 Task: Create a rule when checklist name is removed from a card by anyone except me.
Action: Mouse moved to (992, 106)
Screenshot: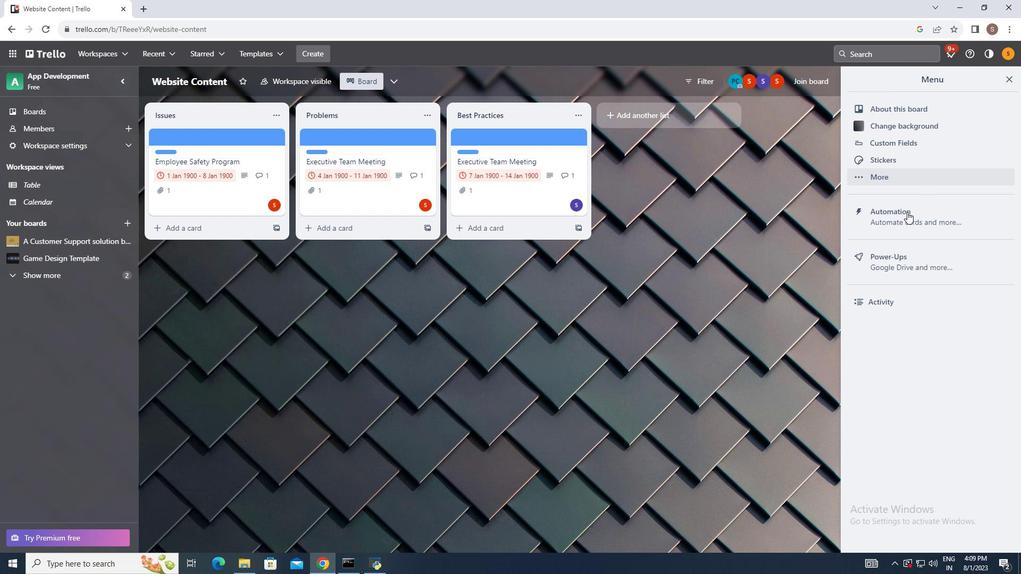 
Action: Mouse pressed left at (992, 106)
Screenshot: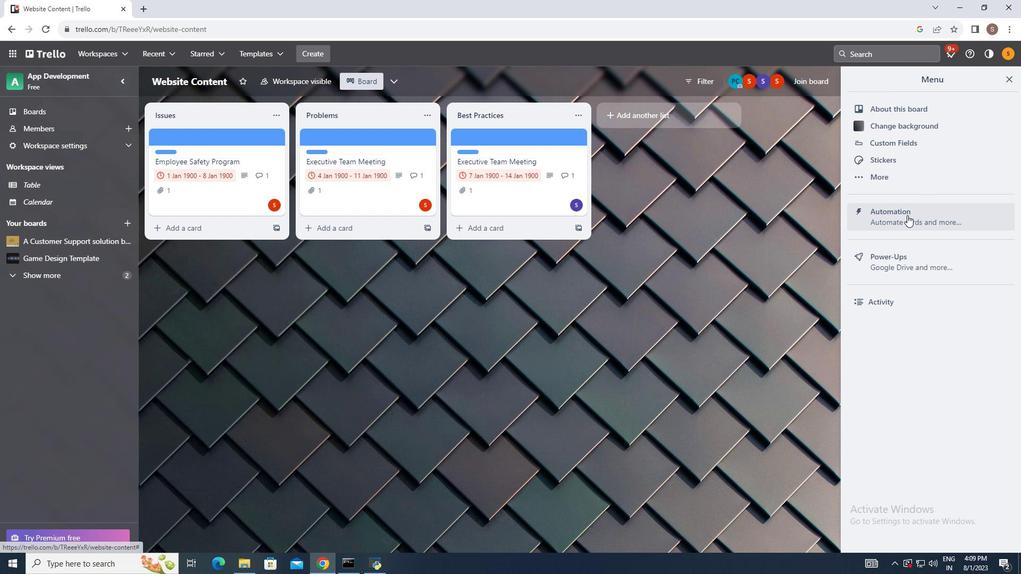 
Action: Mouse moved to (894, 229)
Screenshot: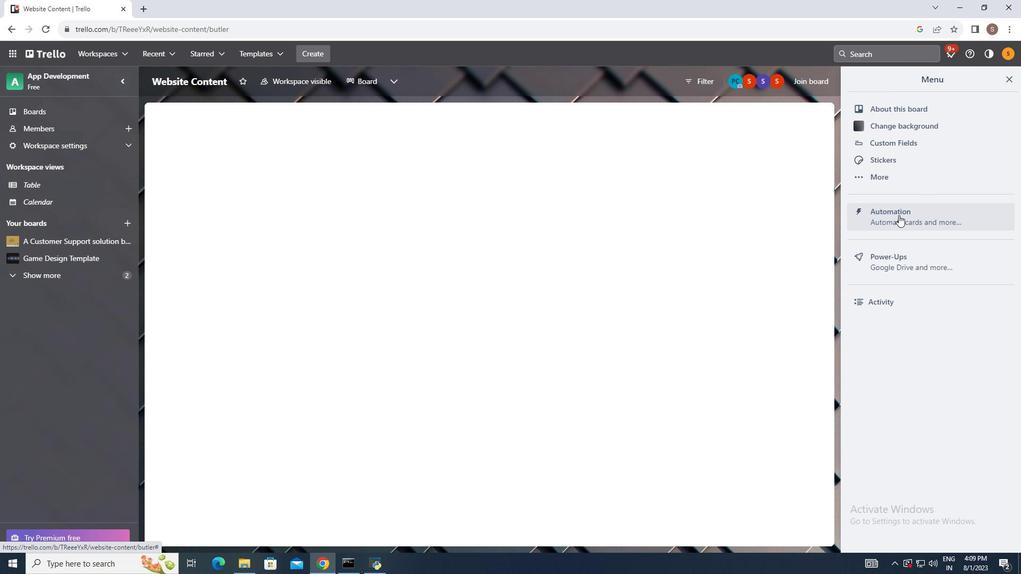 
Action: Mouse pressed left at (894, 229)
Screenshot: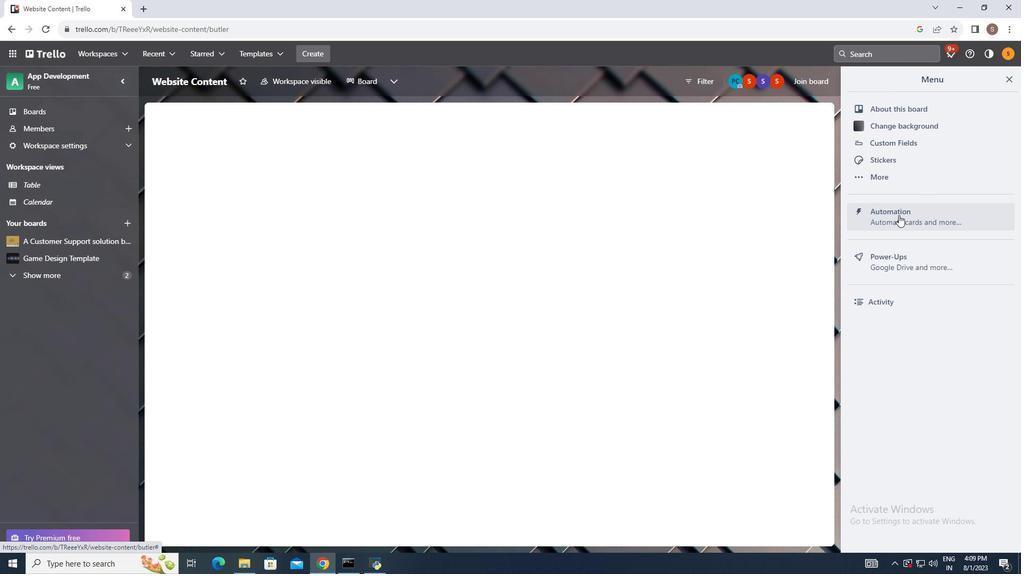 
Action: Mouse moved to (160, 189)
Screenshot: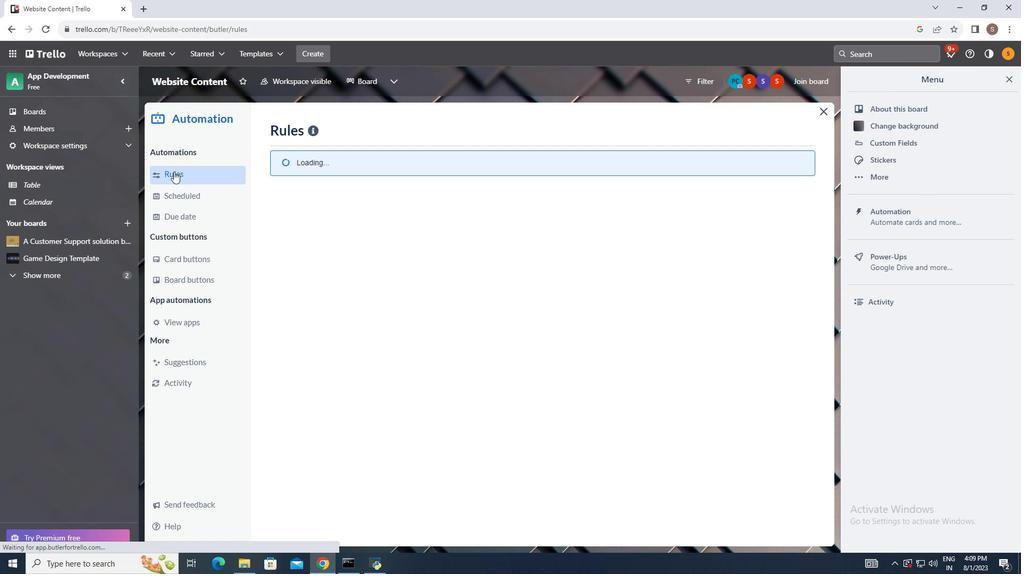 
Action: Mouse pressed left at (160, 189)
Screenshot: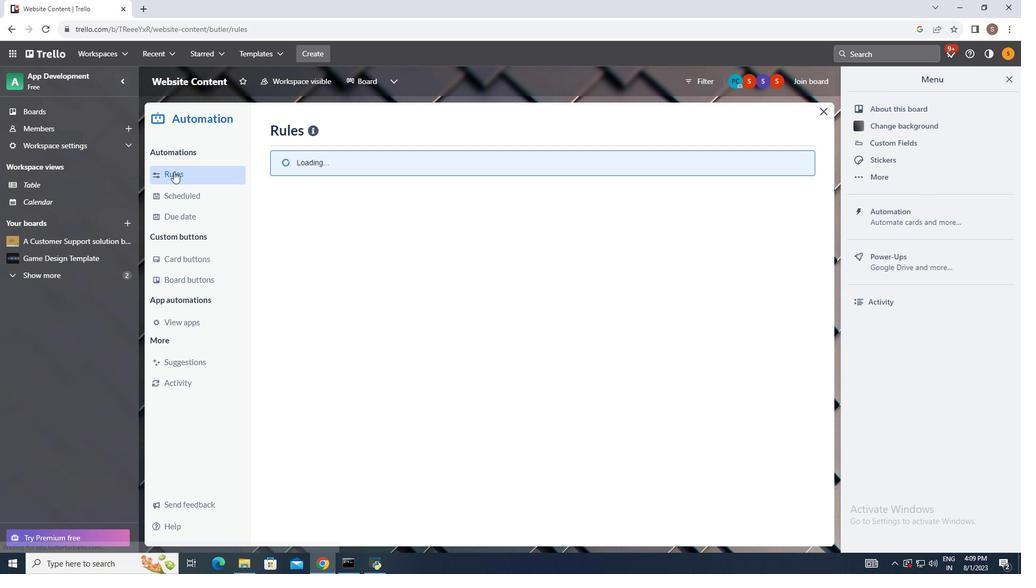 
Action: Mouse moved to (702, 147)
Screenshot: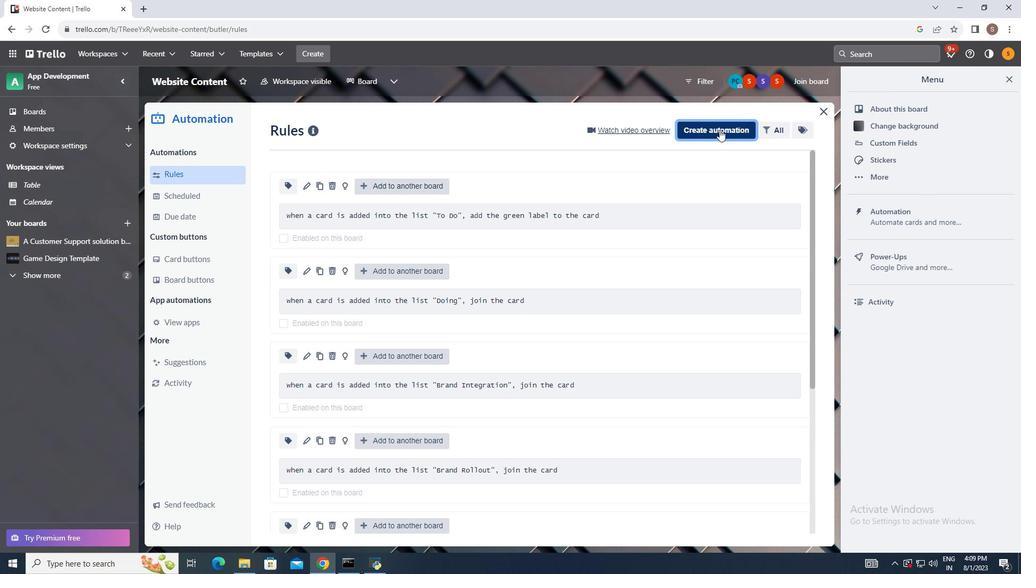 
Action: Mouse pressed left at (702, 147)
Screenshot: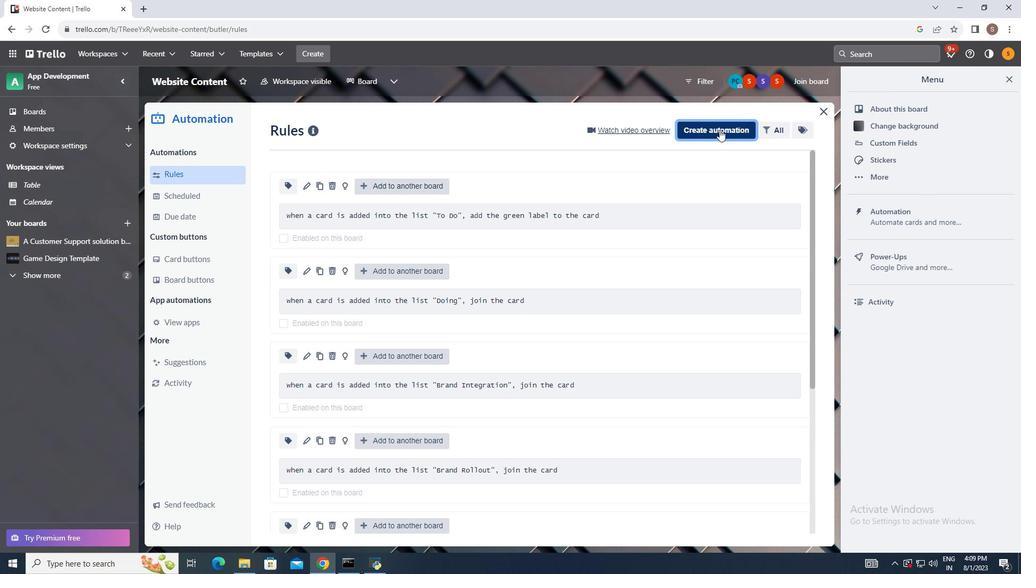 
Action: Mouse moved to (530, 240)
Screenshot: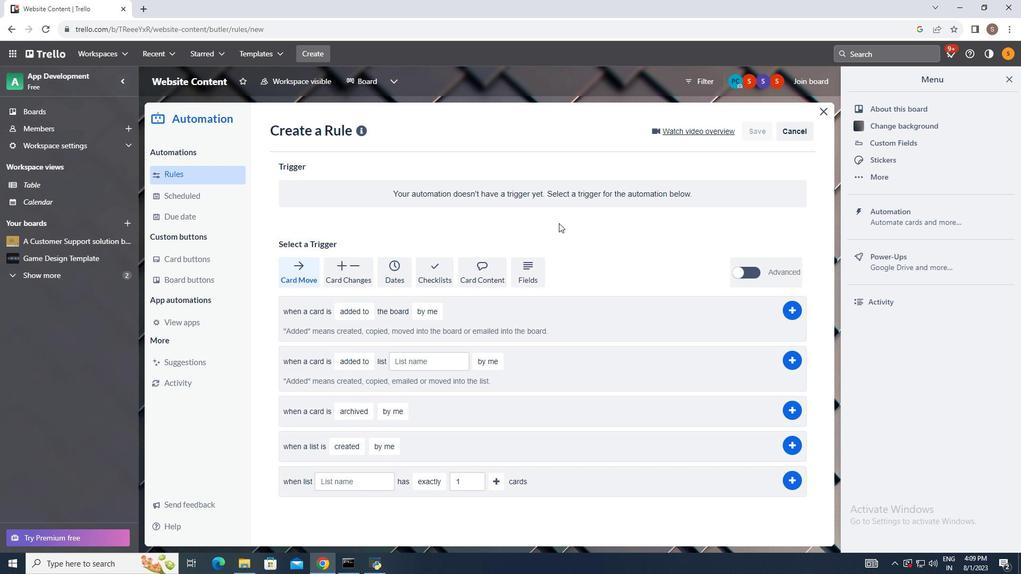
Action: Mouse pressed left at (530, 240)
Screenshot: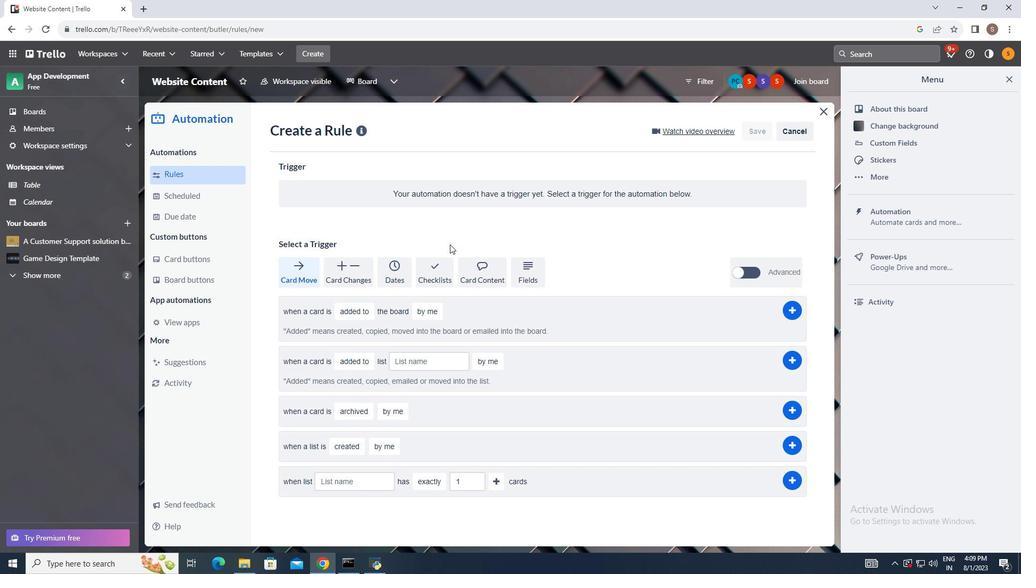 
Action: Mouse moved to (417, 280)
Screenshot: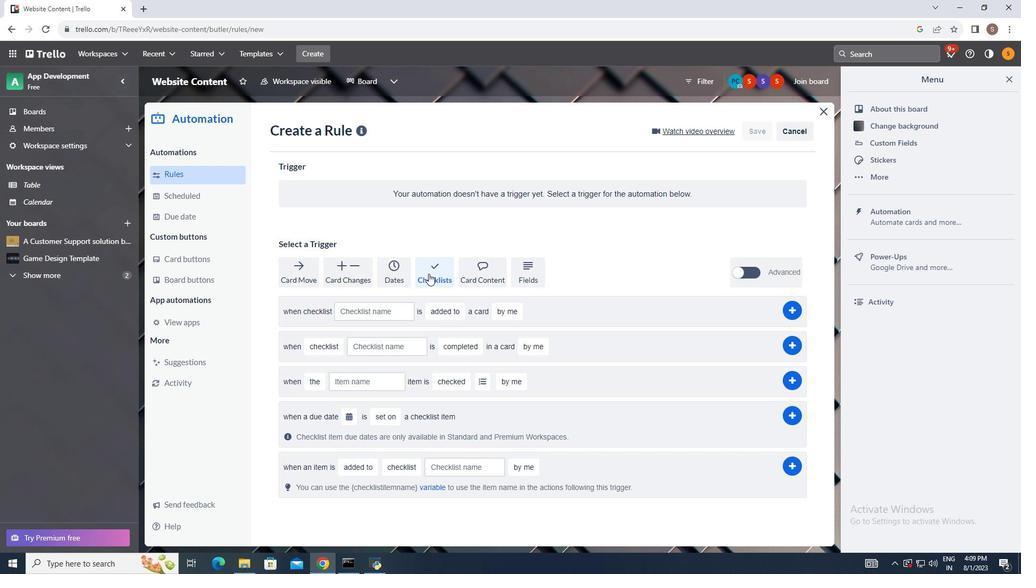 
Action: Mouse pressed left at (417, 280)
Screenshot: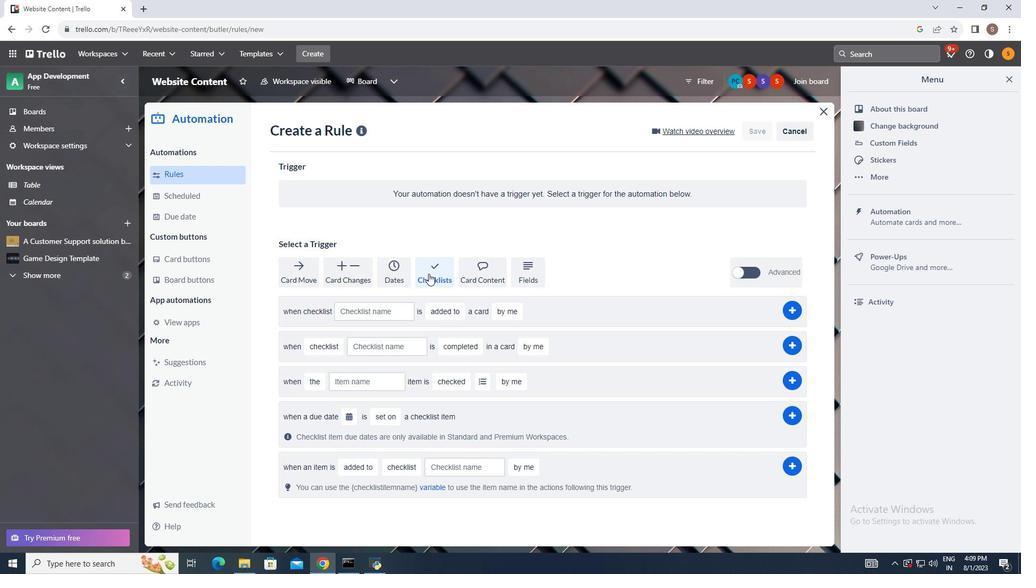 
Action: Mouse moved to (431, 313)
Screenshot: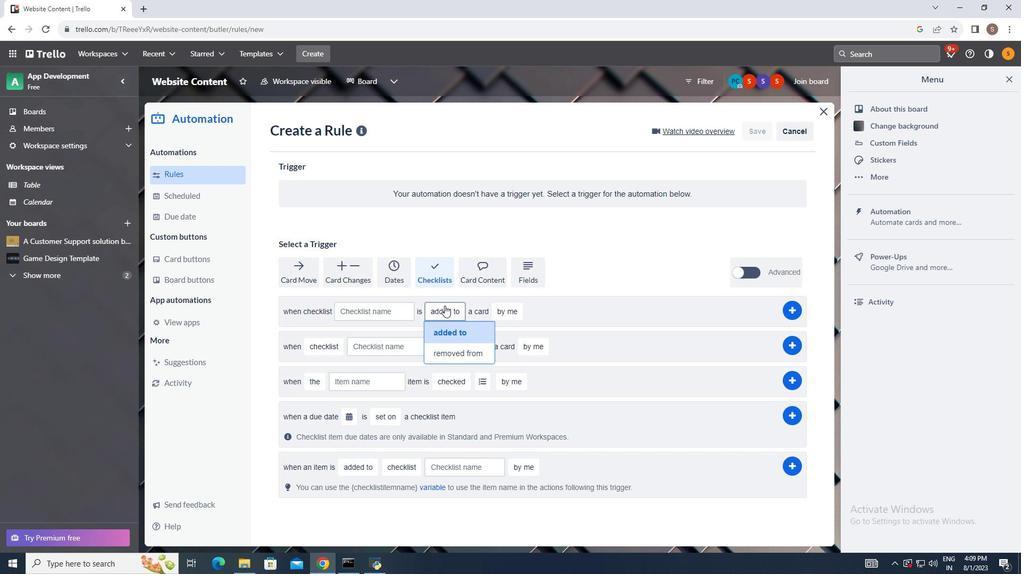 
Action: Mouse pressed left at (431, 313)
Screenshot: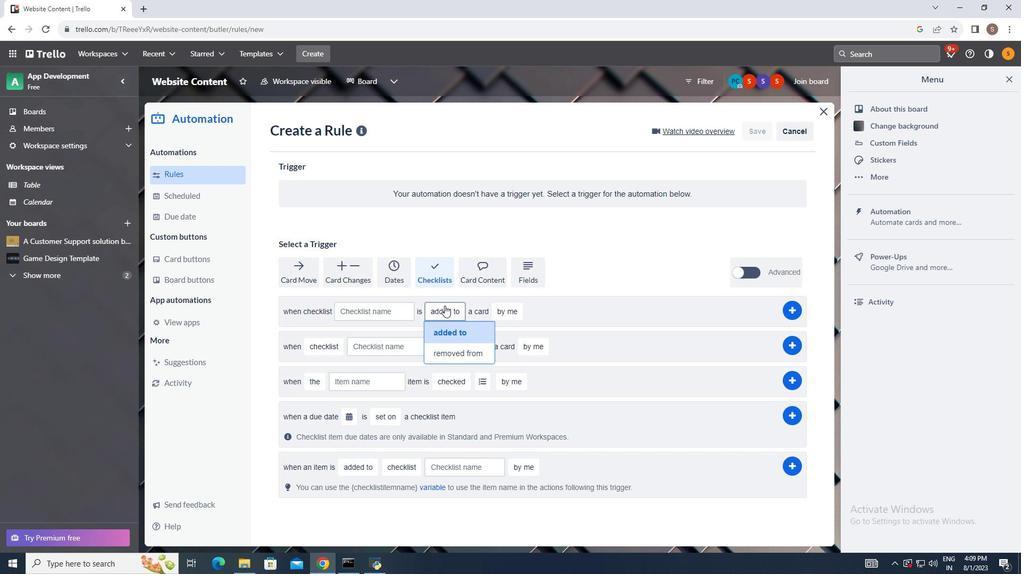
Action: Mouse moved to (437, 354)
Screenshot: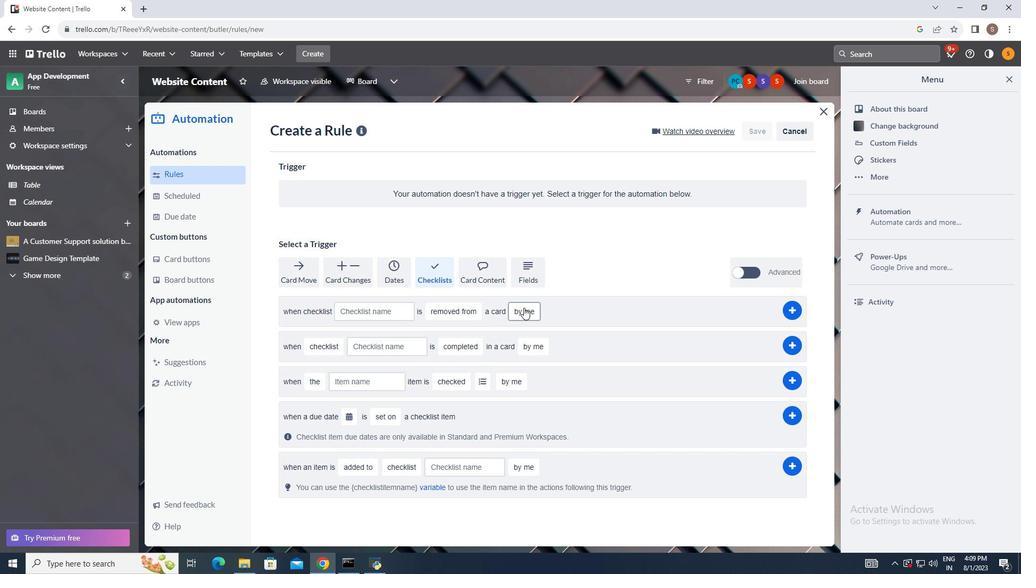 
Action: Mouse pressed left at (437, 354)
Screenshot: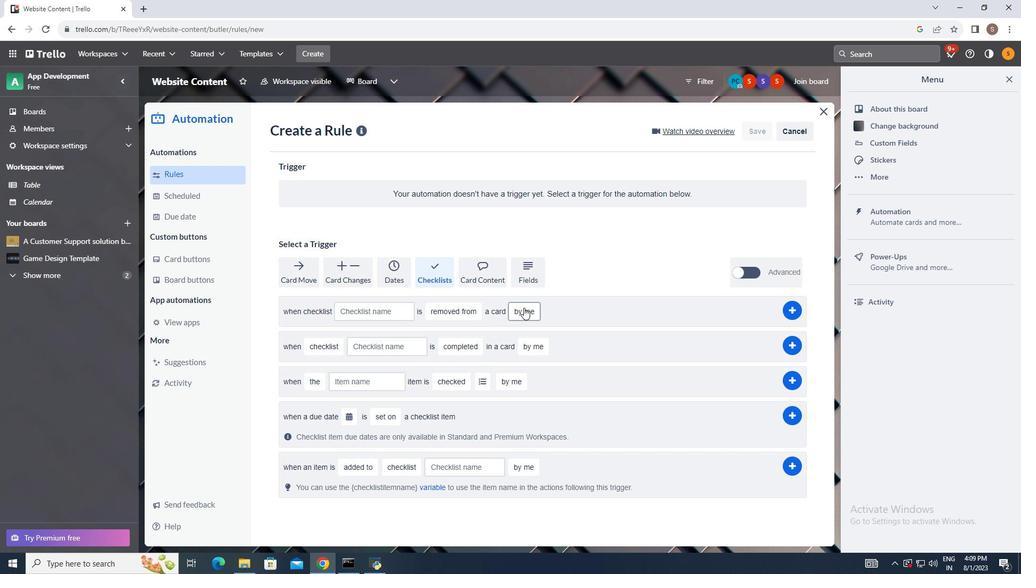 
Action: Mouse moved to (510, 315)
Screenshot: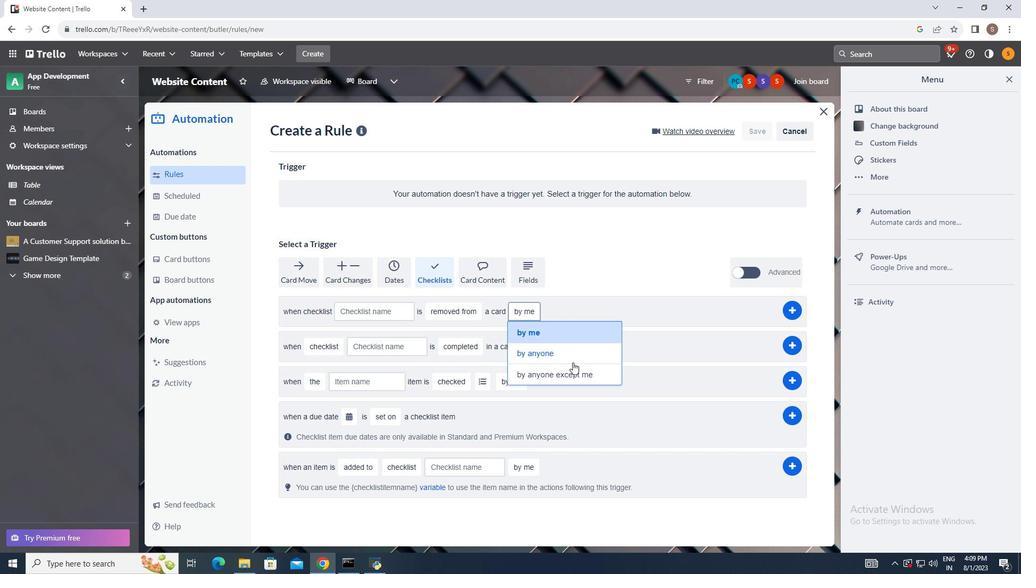 
Action: Mouse pressed left at (510, 315)
Screenshot: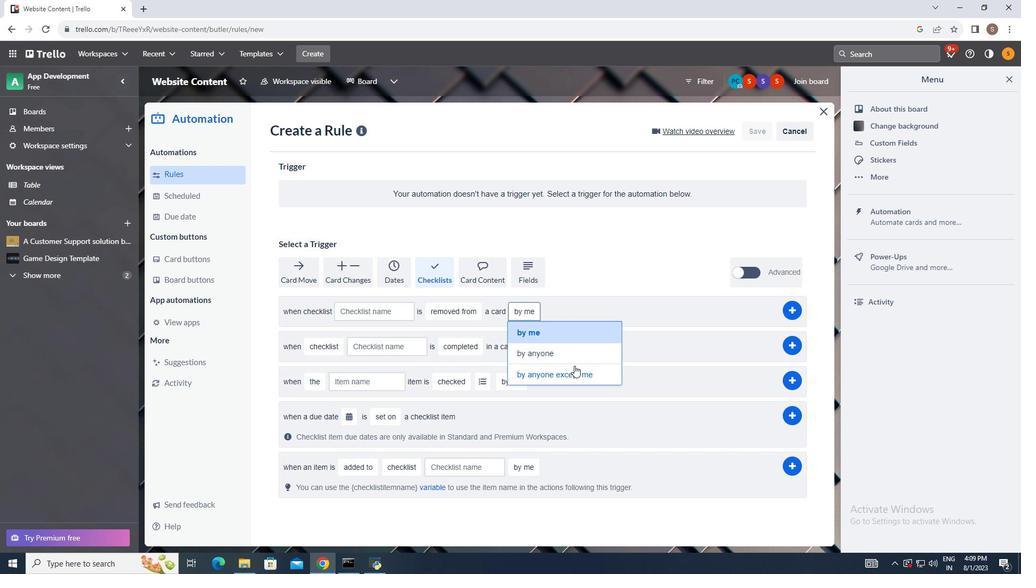 
Action: Mouse moved to (562, 374)
Screenshot: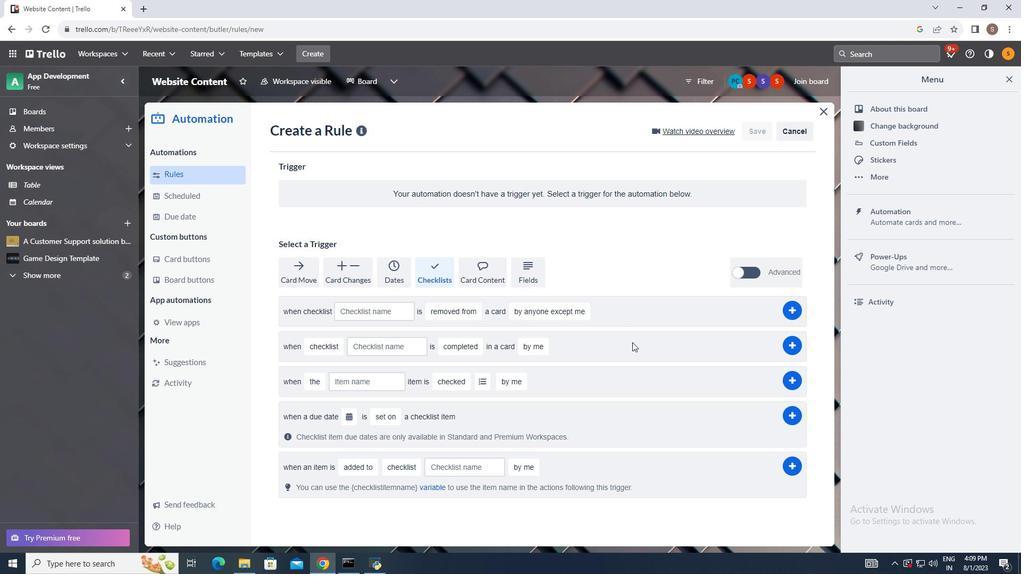 
Action: Mouse pressed left at (562, 374)
Screenshot: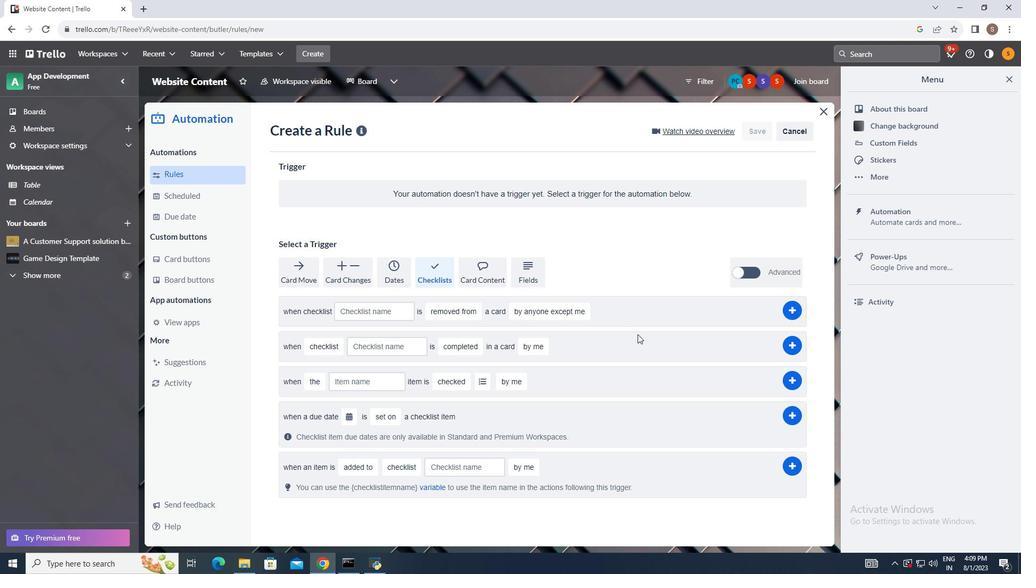
Action: Mouse moved to (779, 317)
Screenshot: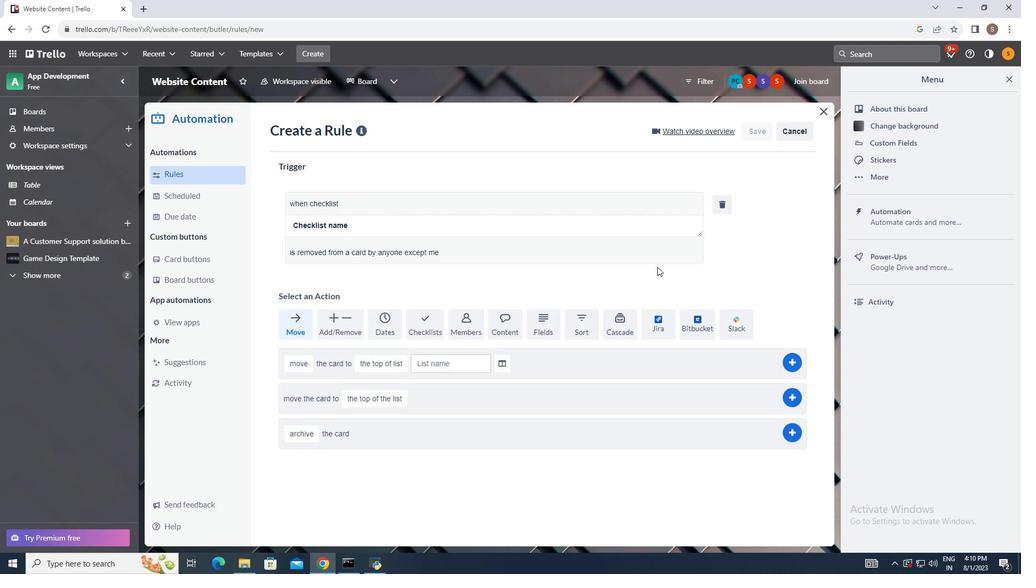 
Action: Mouse pressed left at (779, 317)
Screenshot: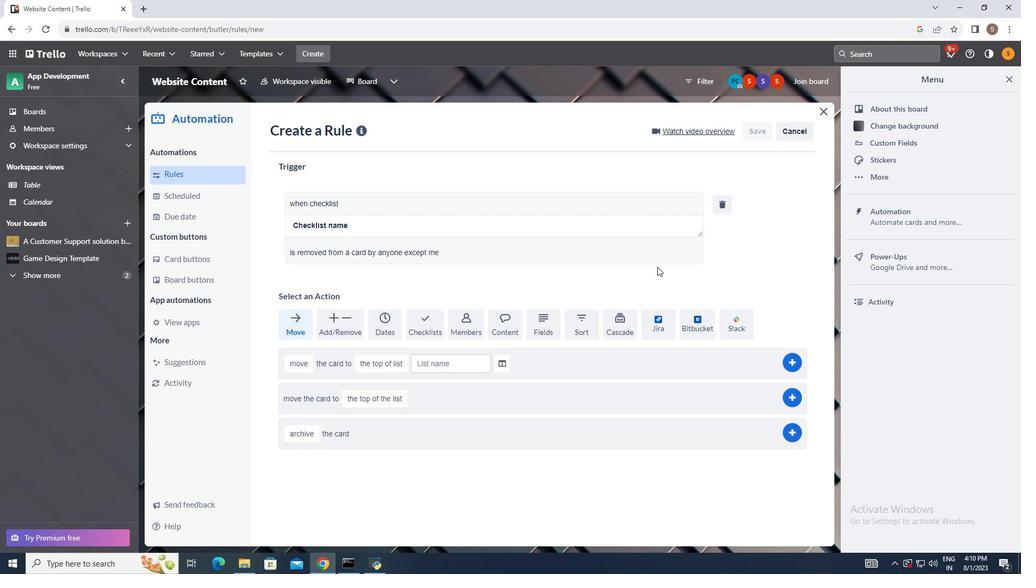 
Action: Mouse moved to (644, 277)
Screenshot: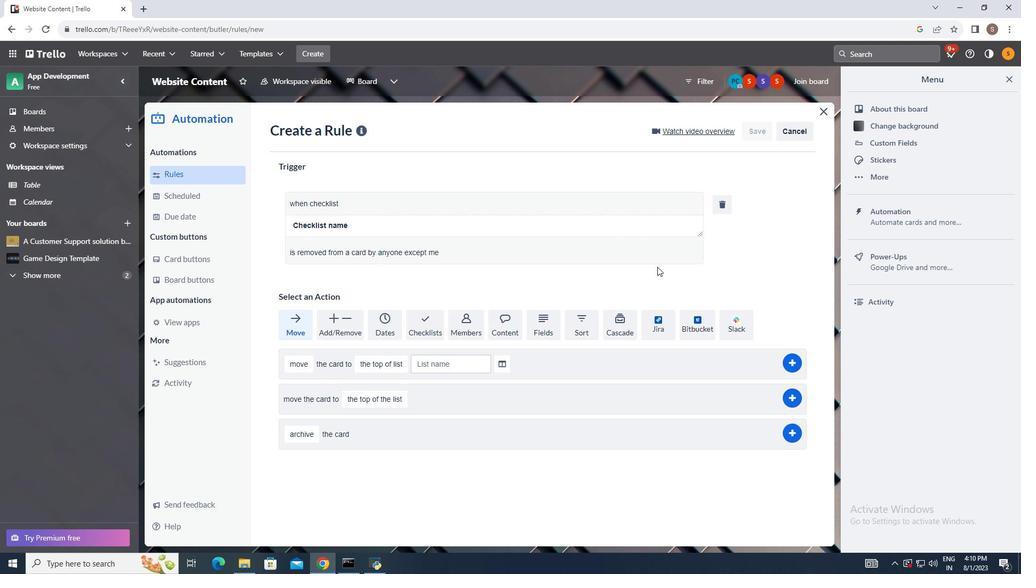 
